 Task: Create a sub task Release to Production / Go Live for the task  Implement a new cloud-based project portfolio management system for a company in the project ArchiTech , assign it to team member softage.5@softage.net and update the status of the sub task to  On Track  , set the priority of the sub task to Low
Action: Mouse moved to (74, 311)
Screenshot: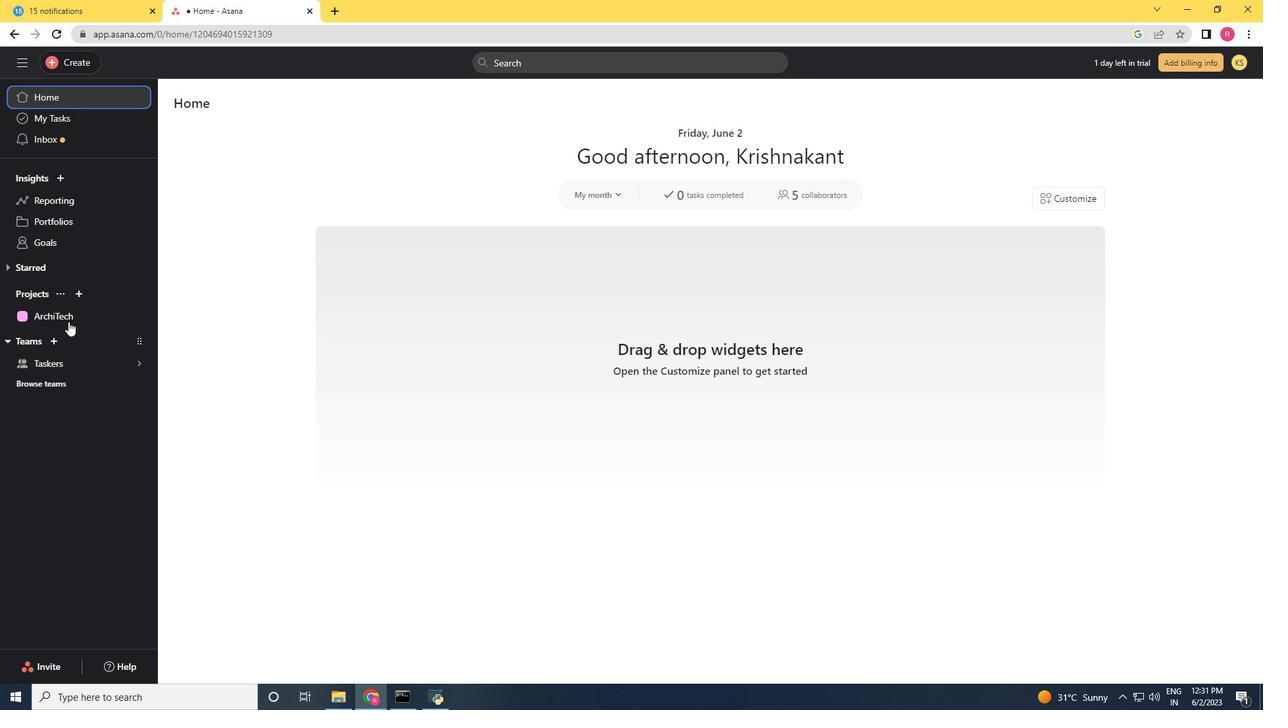 
Action: Mouse pressed left at (74, 311)
Screenshot: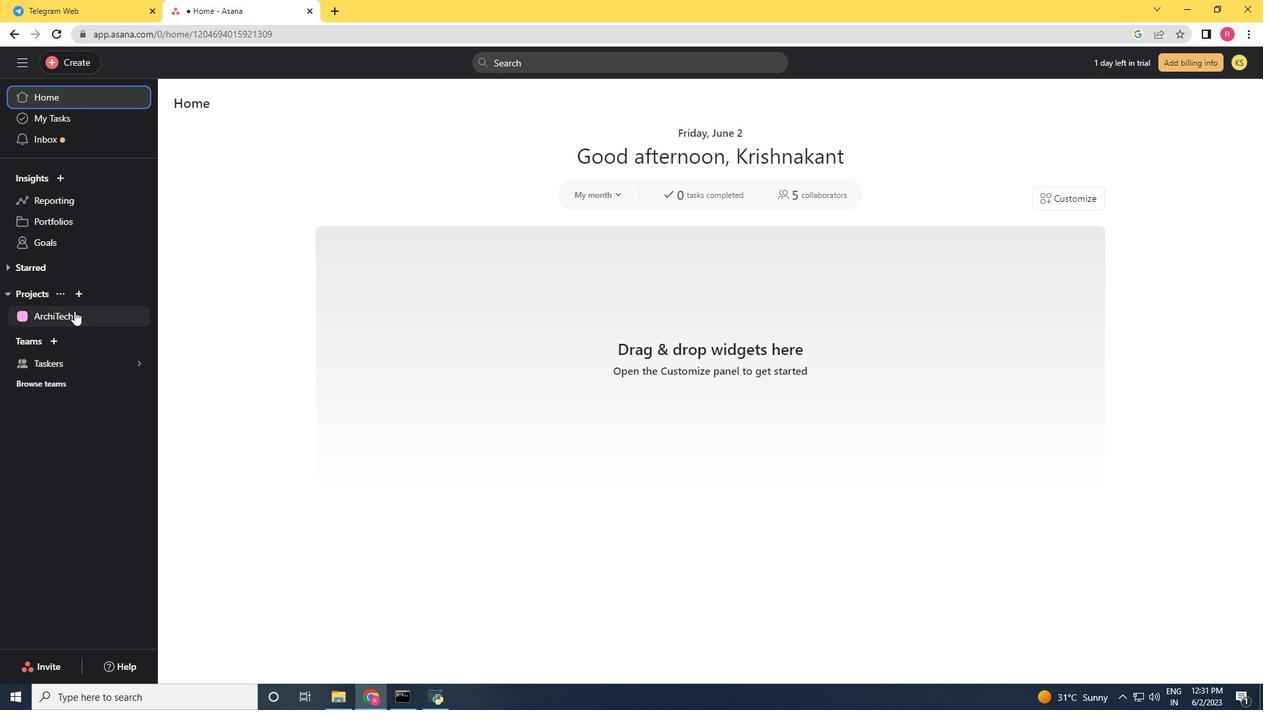 
Action: Mouse moved to (771, 286)
Screenshot: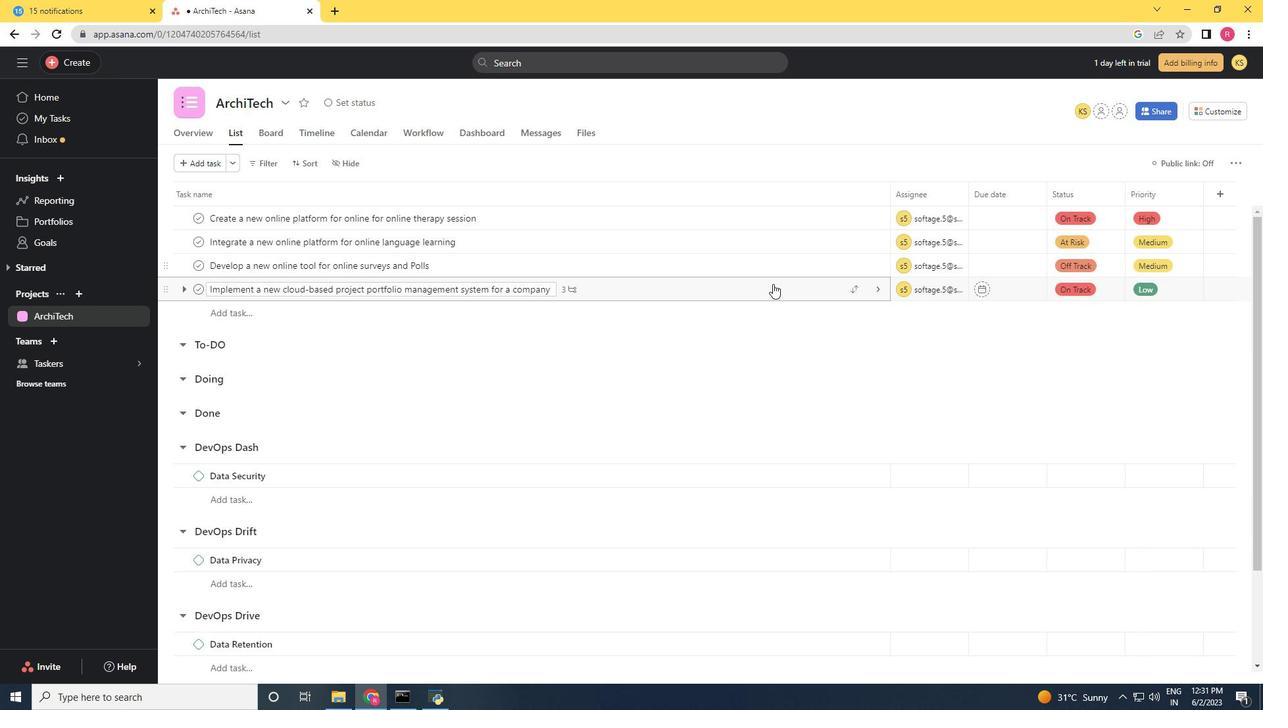 
Action: Mouse pressed left at (771, 286)
Screenshot: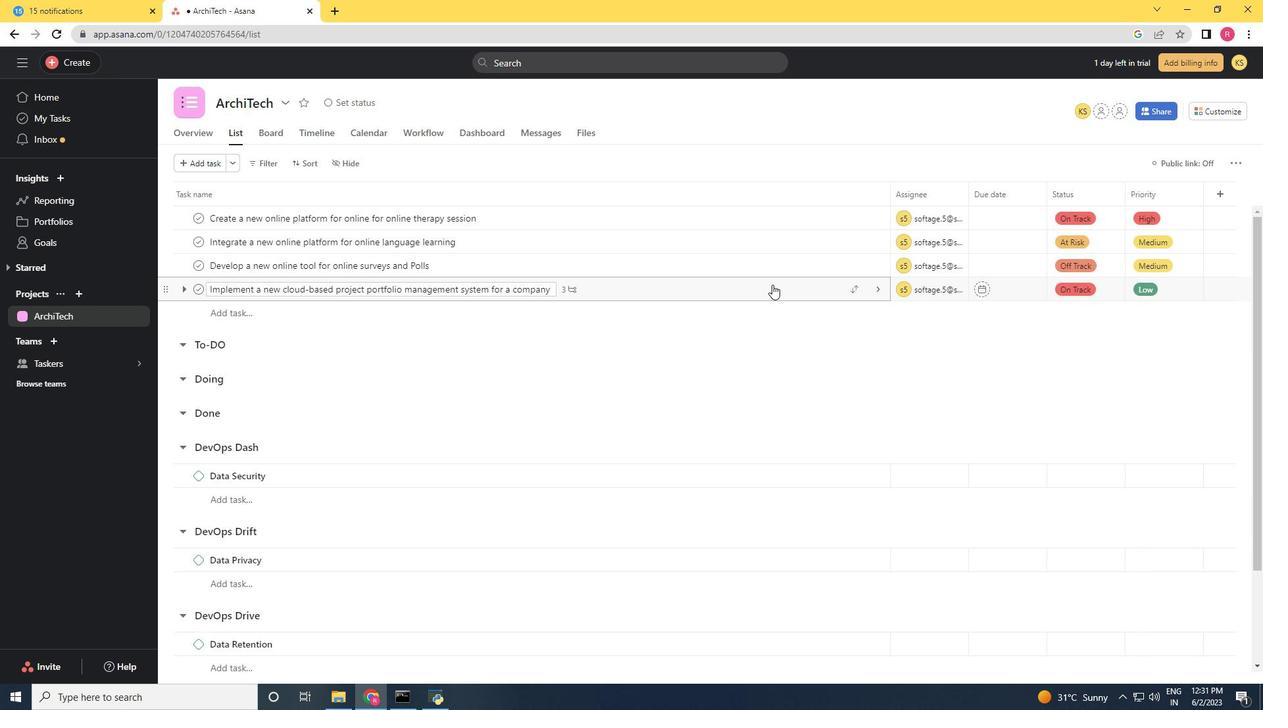 
Action: Mouse moved to (907, 488)
Screenshot: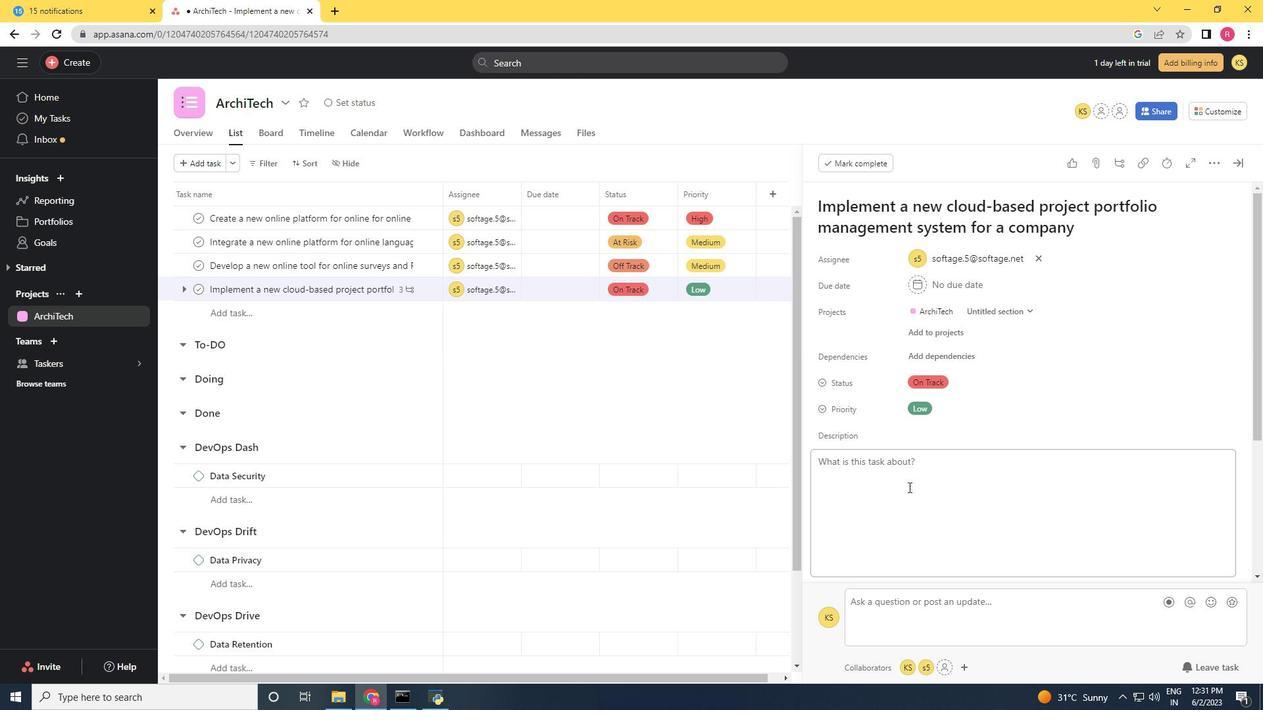 
Action: Mouse scrolled (907, 487) with delta (0, 0)
Screenshot: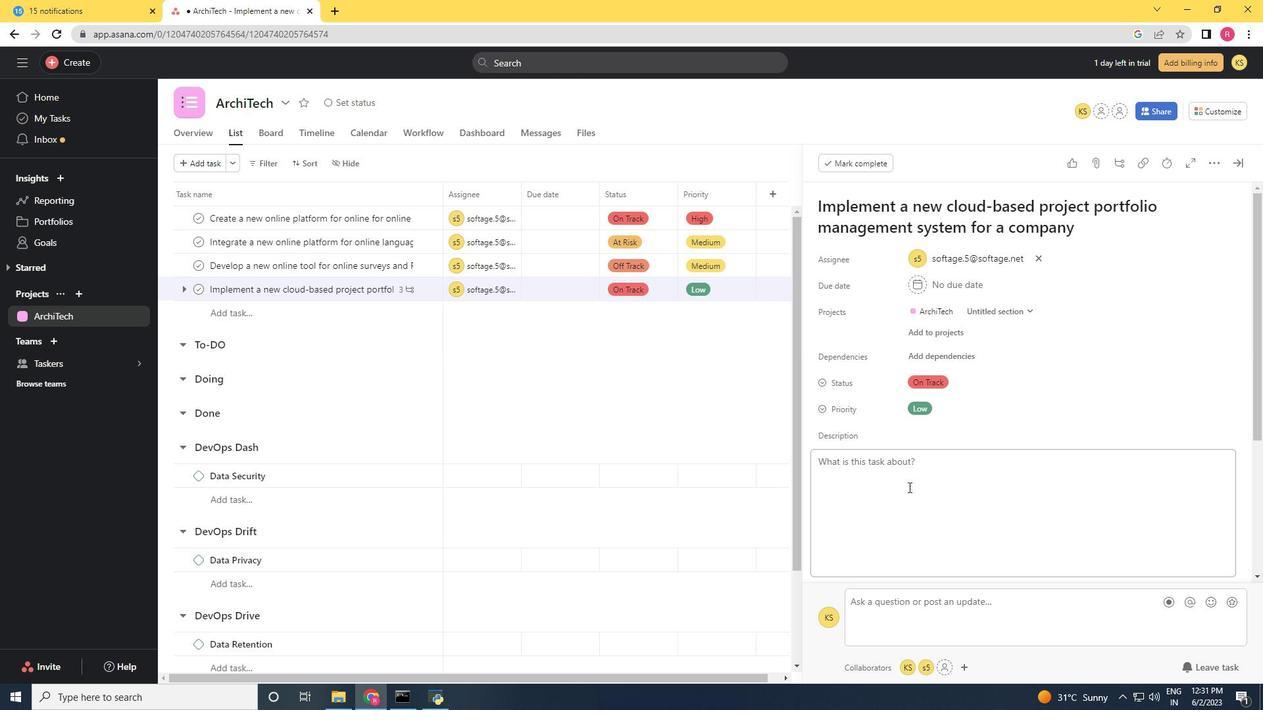 
Action: Mouse scrolled (907, 487) with delta (0, 0)
Screenshot: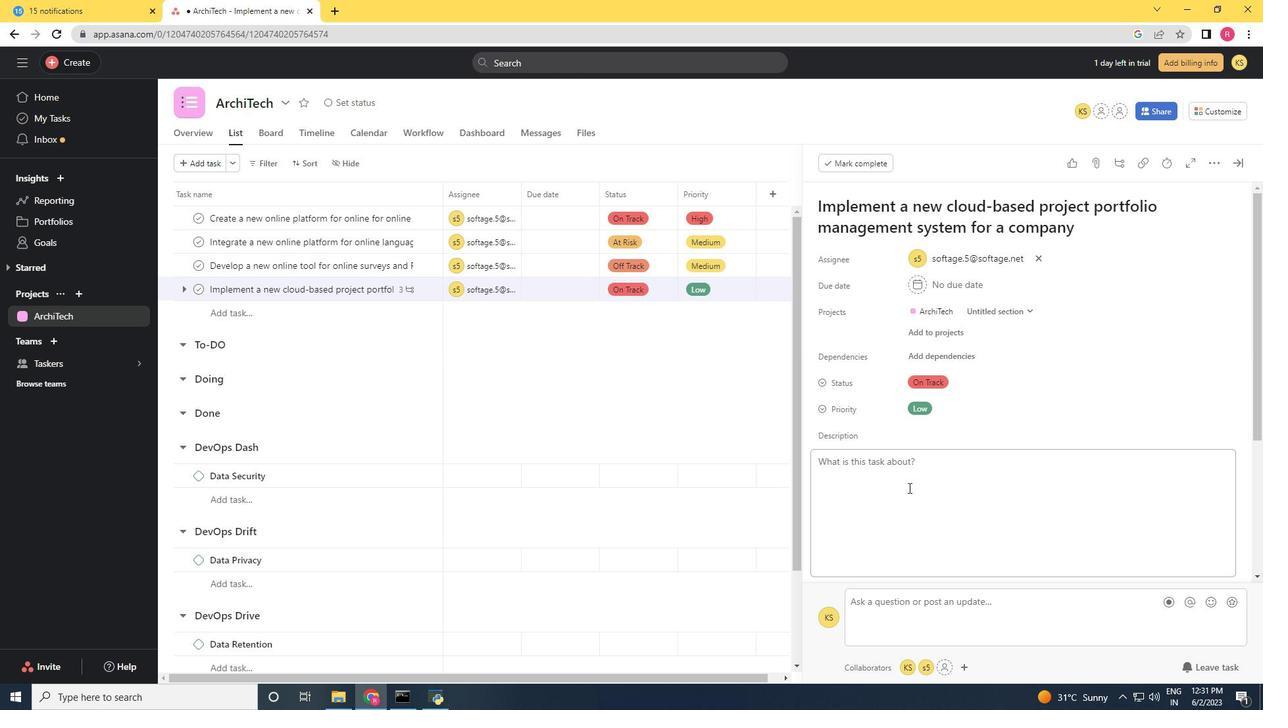 
Action: Mouse moved to (907, 489)
Screenshot: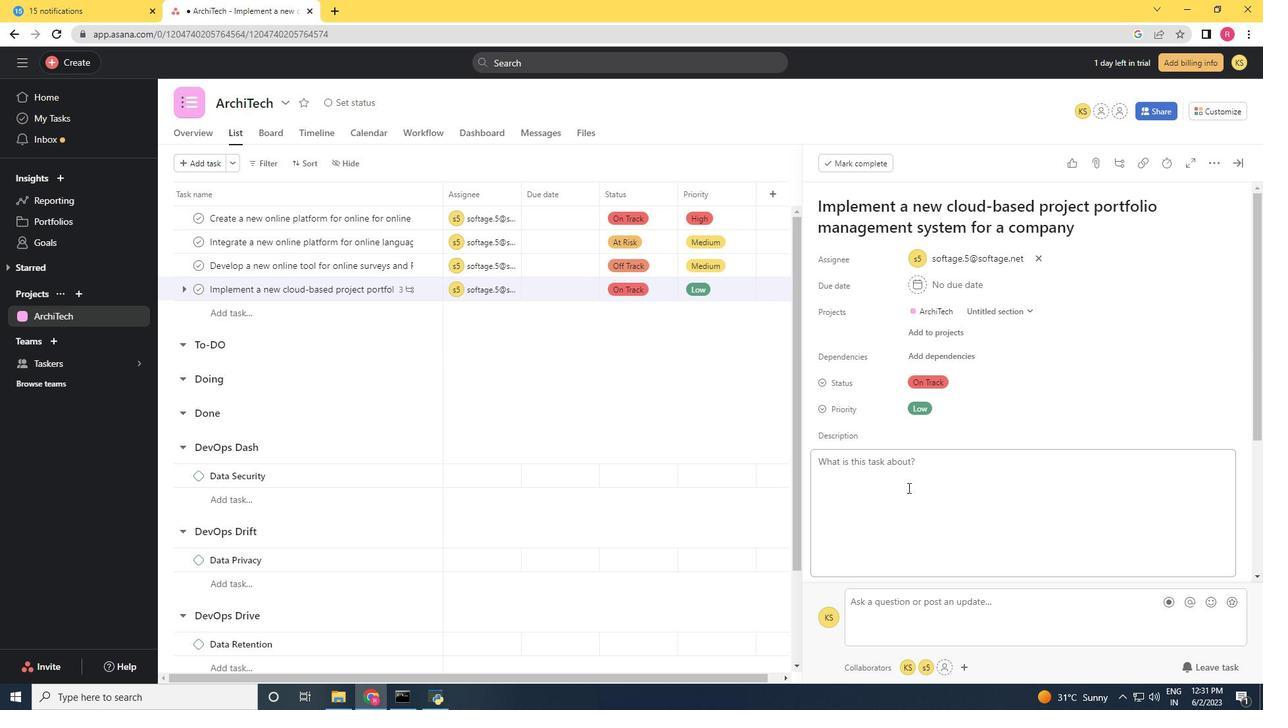 
Action: Mouse scrolled (907, 488) with delta (0, 0)
Screenshot: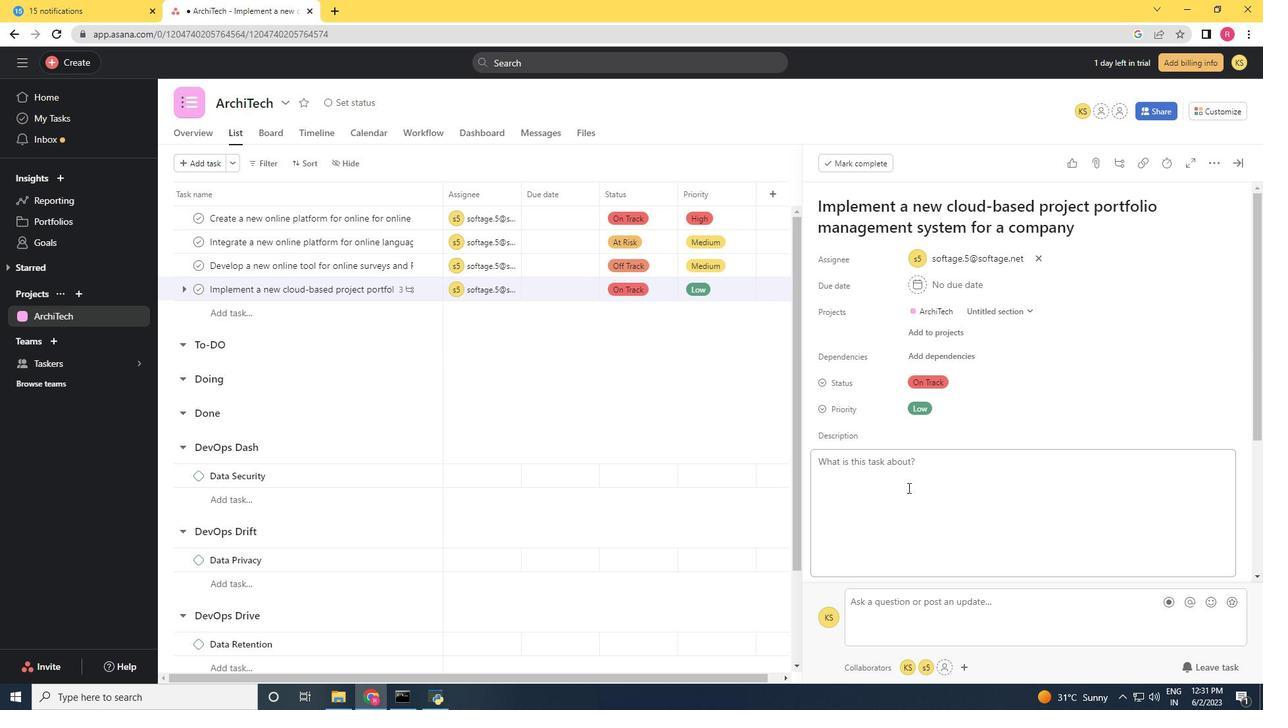
Action: Mouse moved to (862, 495)
Screenshot: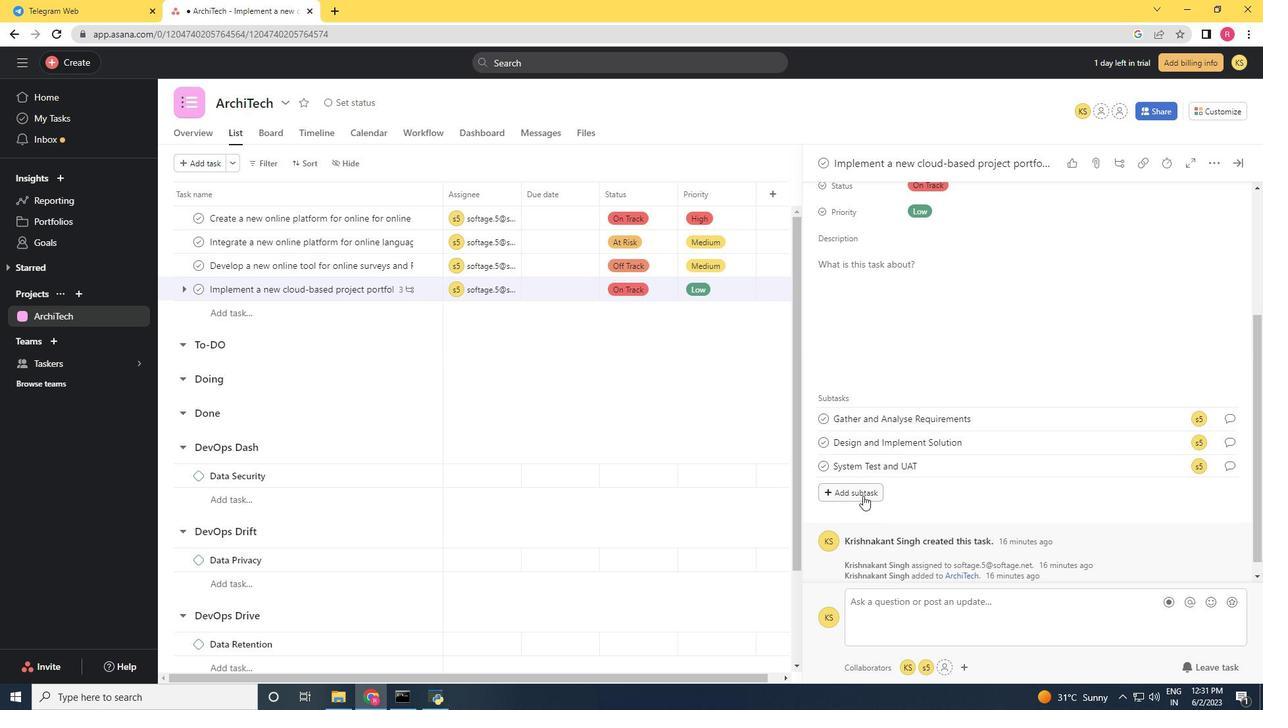 
Action: Mouse pressed left at (862, 495)
Screenshot: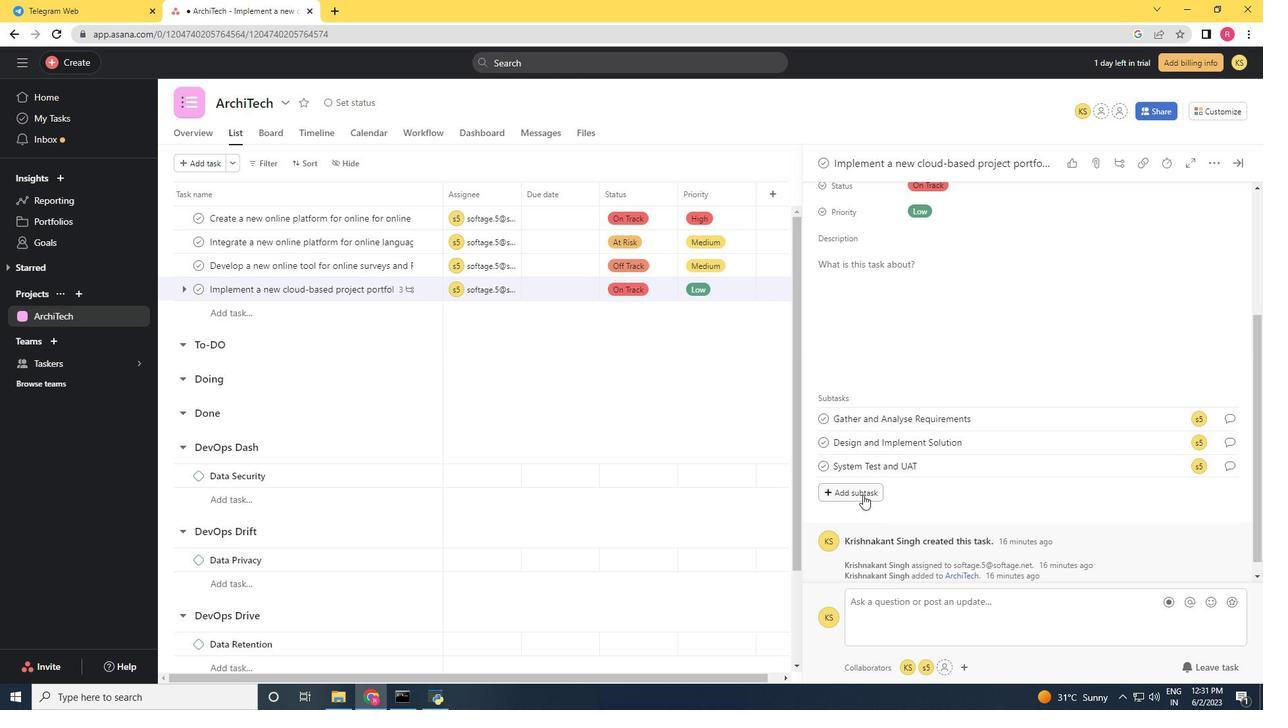 
Action: Mouse moved to (1212, 626)
Screenshot: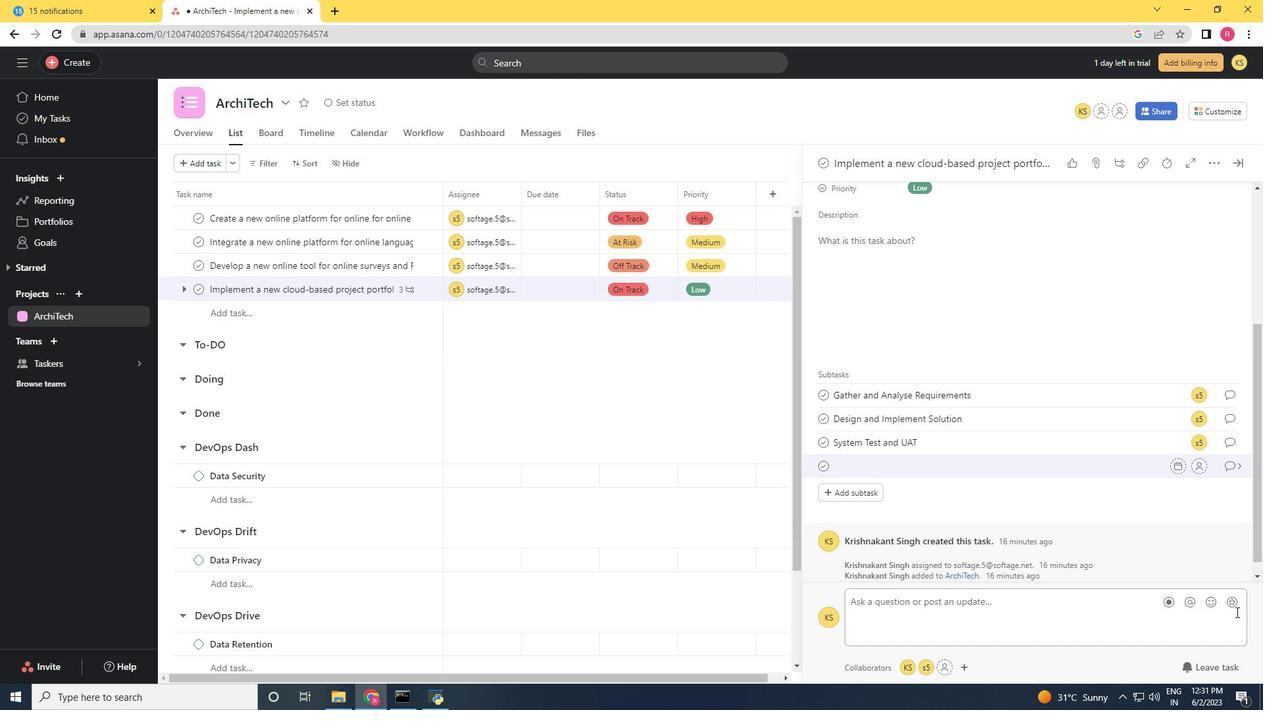 
Action: Key pressed <Key.shift><Key.shift><Key.shift>Release<Key.space>to<Key.space><Key.shift><Key.shift><Key.shift><Key.shift><Key.shift><Key.shift><Key.shift><Key.shift><Key.shift><Key.shift><Key.shift><Key.shift><Key.shift><Key.shift><Key.shift><Key.shift><Key.shift><Key.shift><Key.shift><Key.shift><Key.shift><Key.shift><Key.shift>Production<Key.space>/<Key.space><Key.shift>Go<Key.space><Key.shift>Live
Screenshot: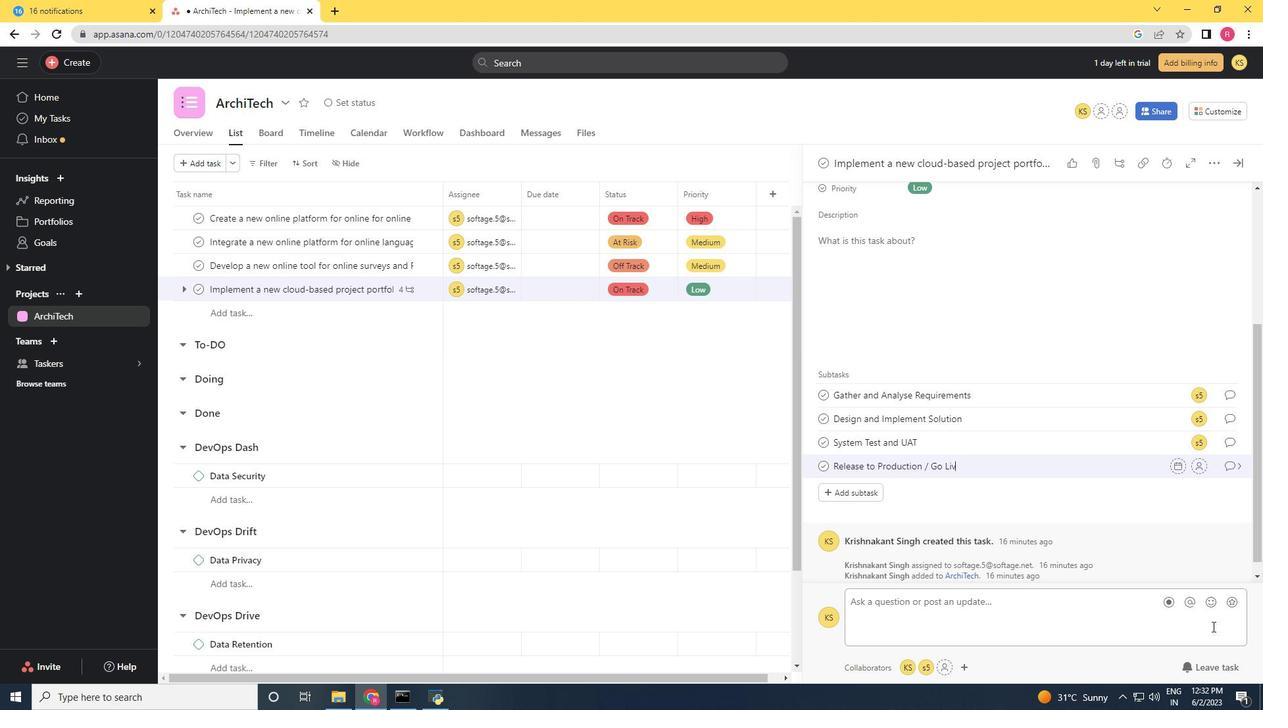 
Action: Mouse moved to (1199, 465)
Screenshot: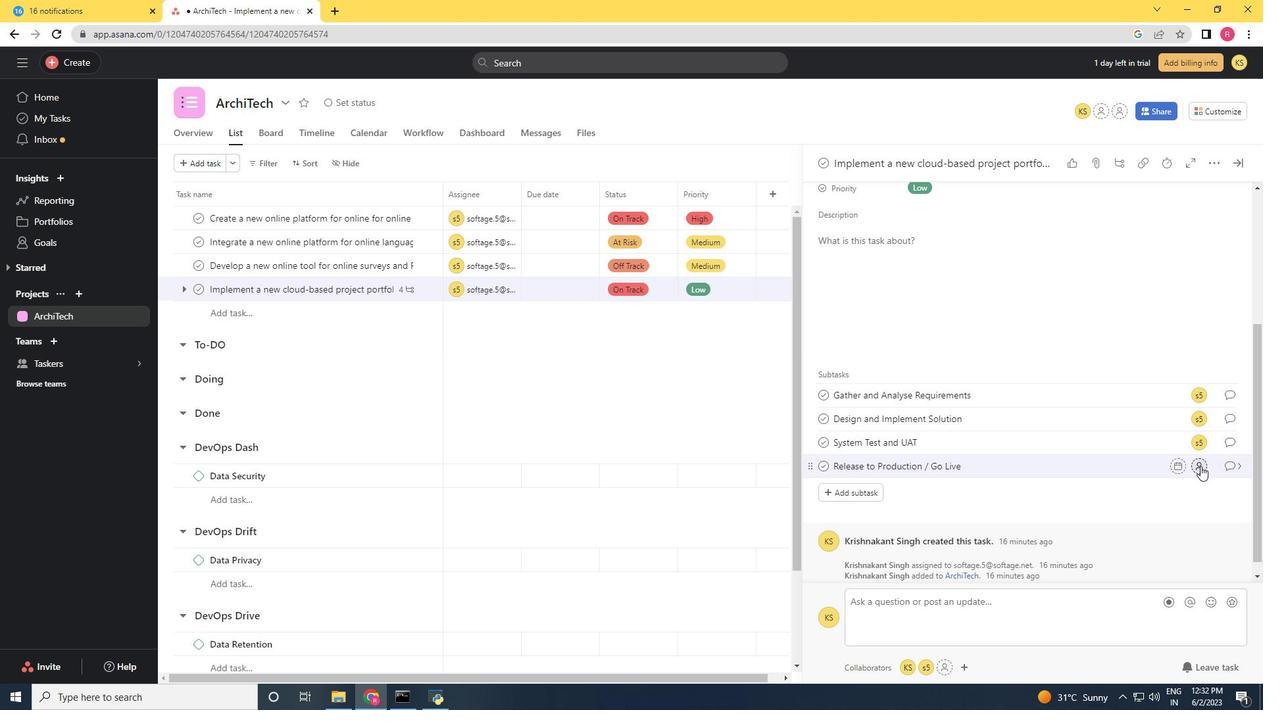 
Action: Mouse pressed left at (1199, 465)
Screenshot: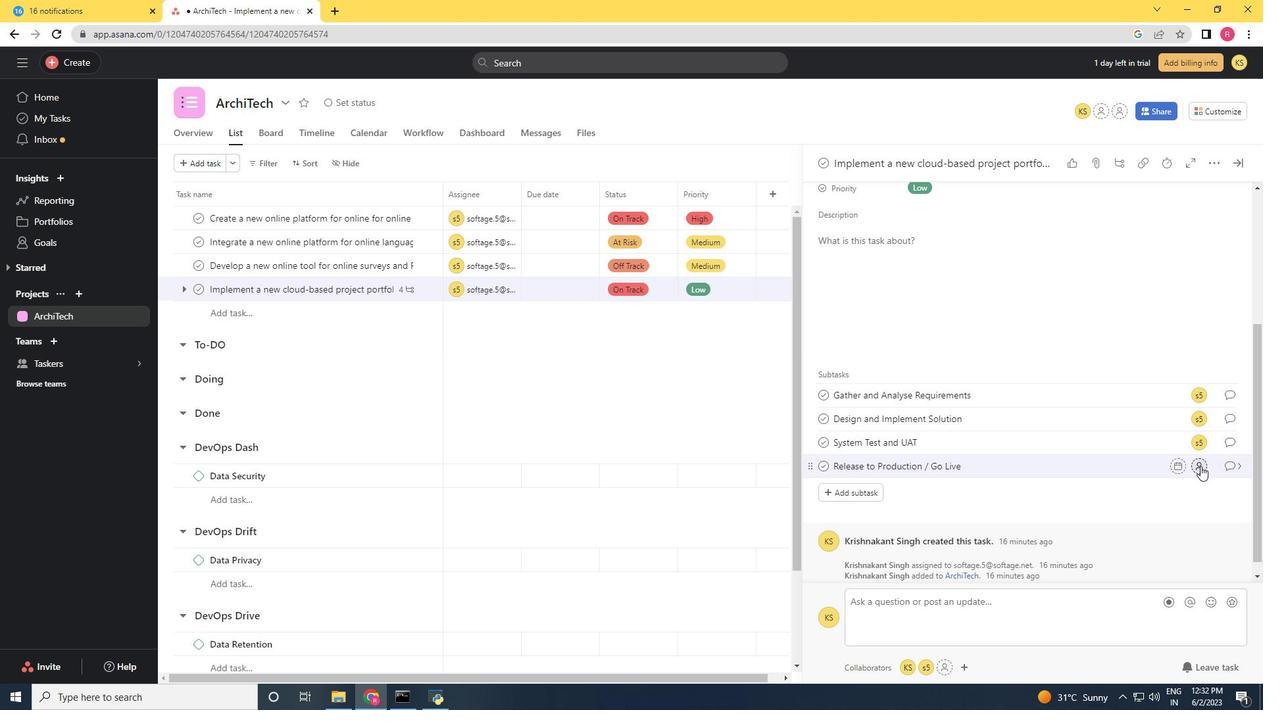 
Action: Mouse moved to (1118, 475)
Screenshot: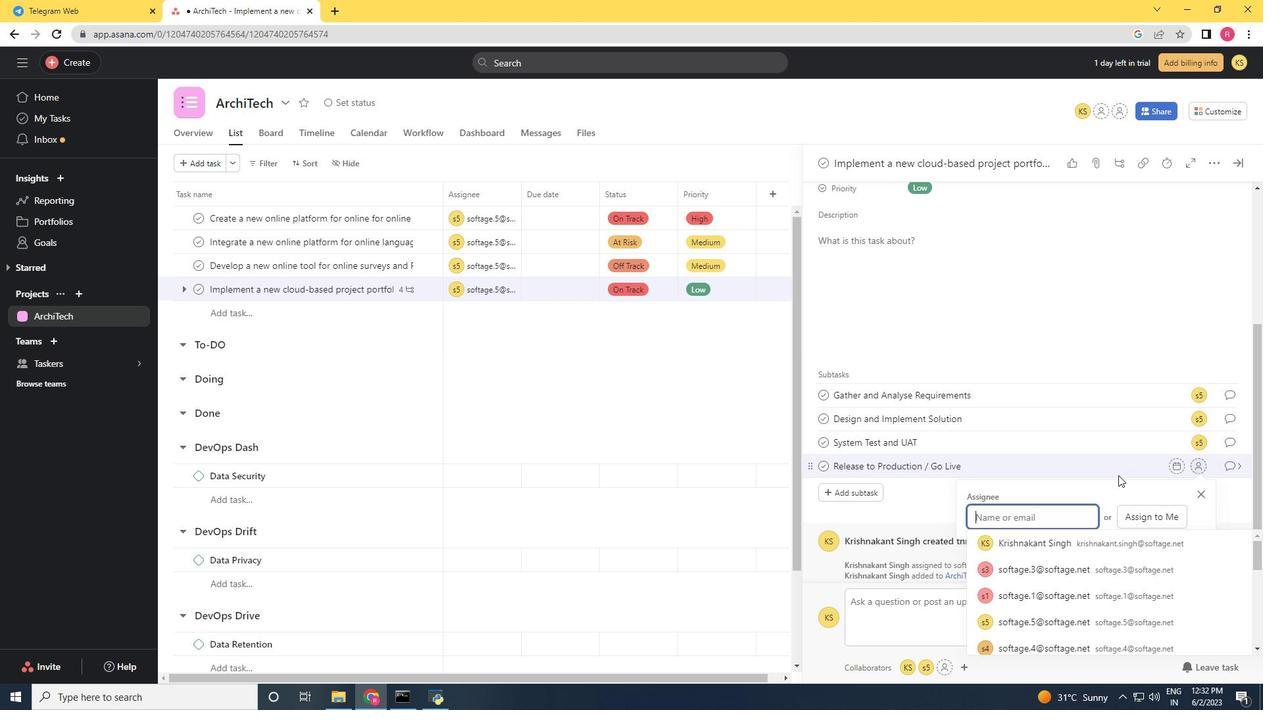 
Action: Key pressed softage.5<Key.shift>@softage.net
Screenshot: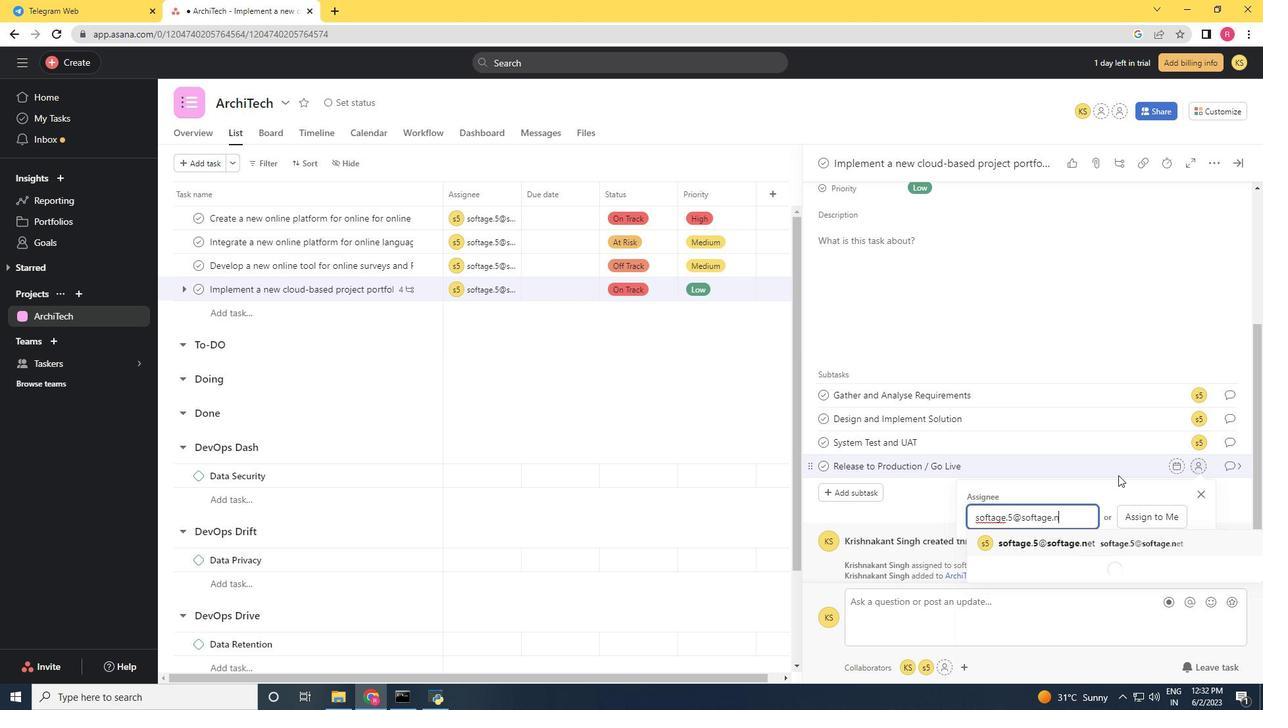 
Action: Mouse moved to (1057, 536)
Screenshot: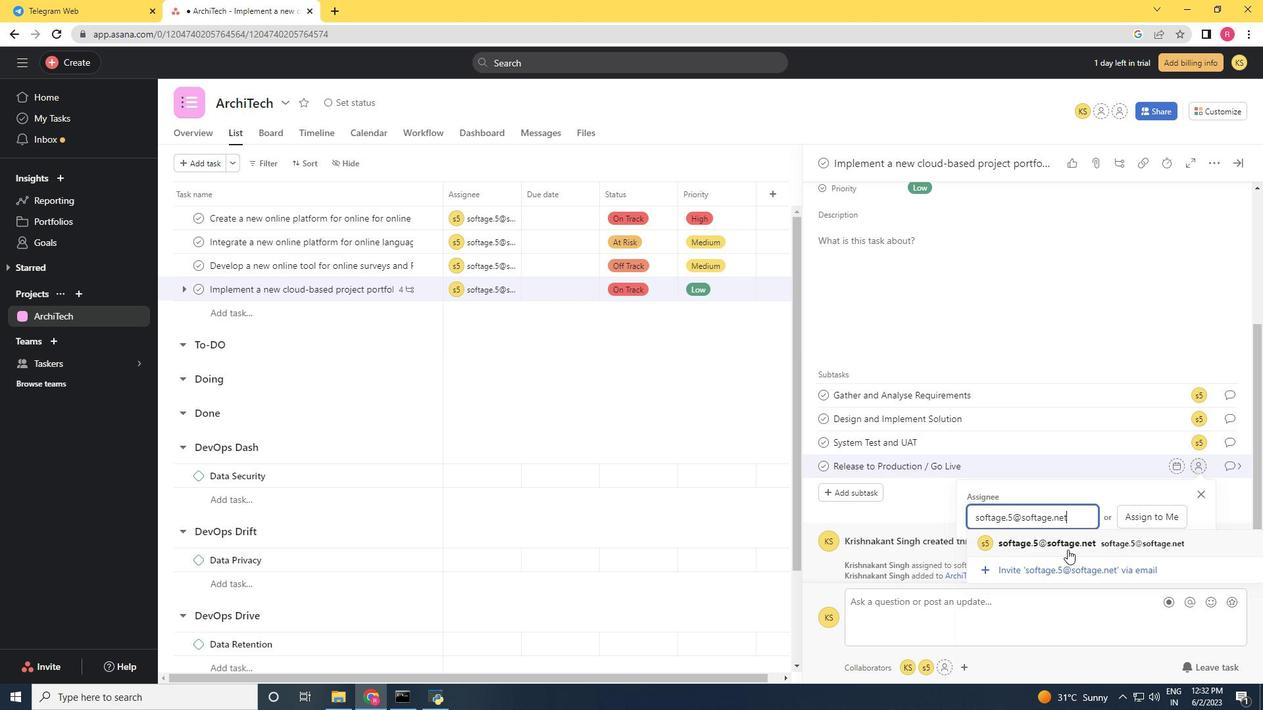 
Action: Mouse pressed left at (1057, 536)
Screenshot: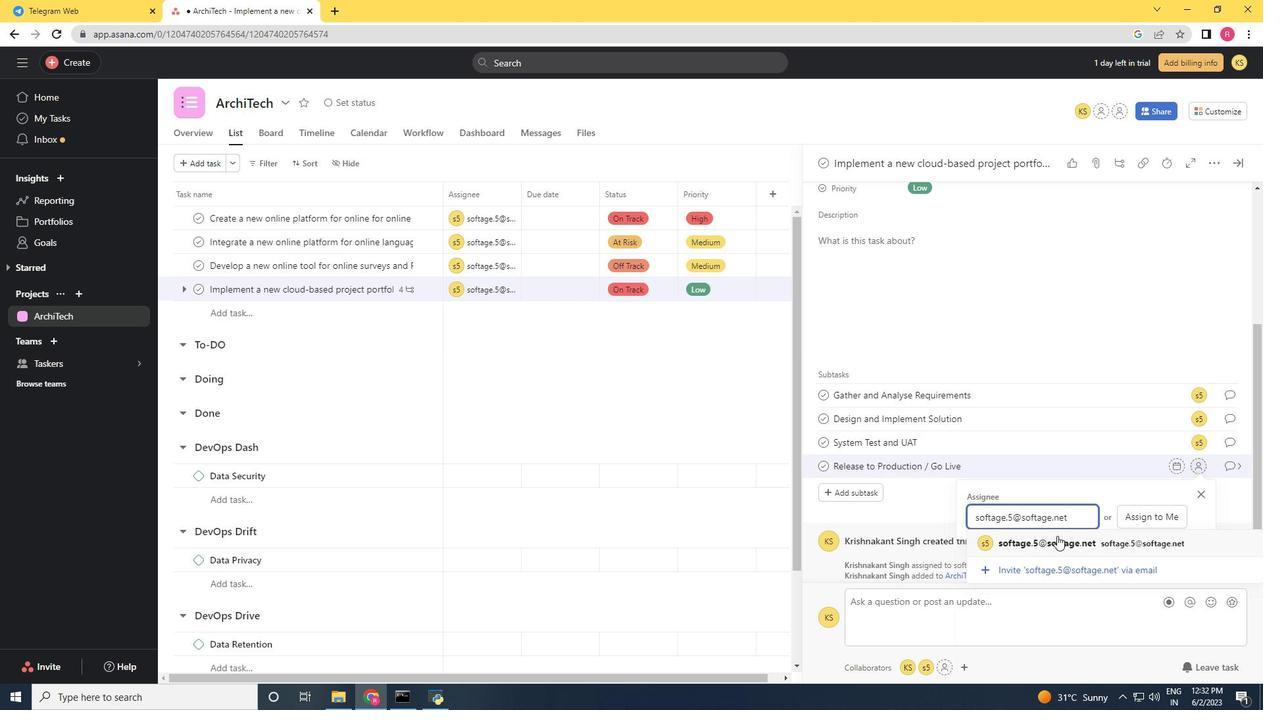 
Action: Mouse moved to (1228, 463)
Screenshot: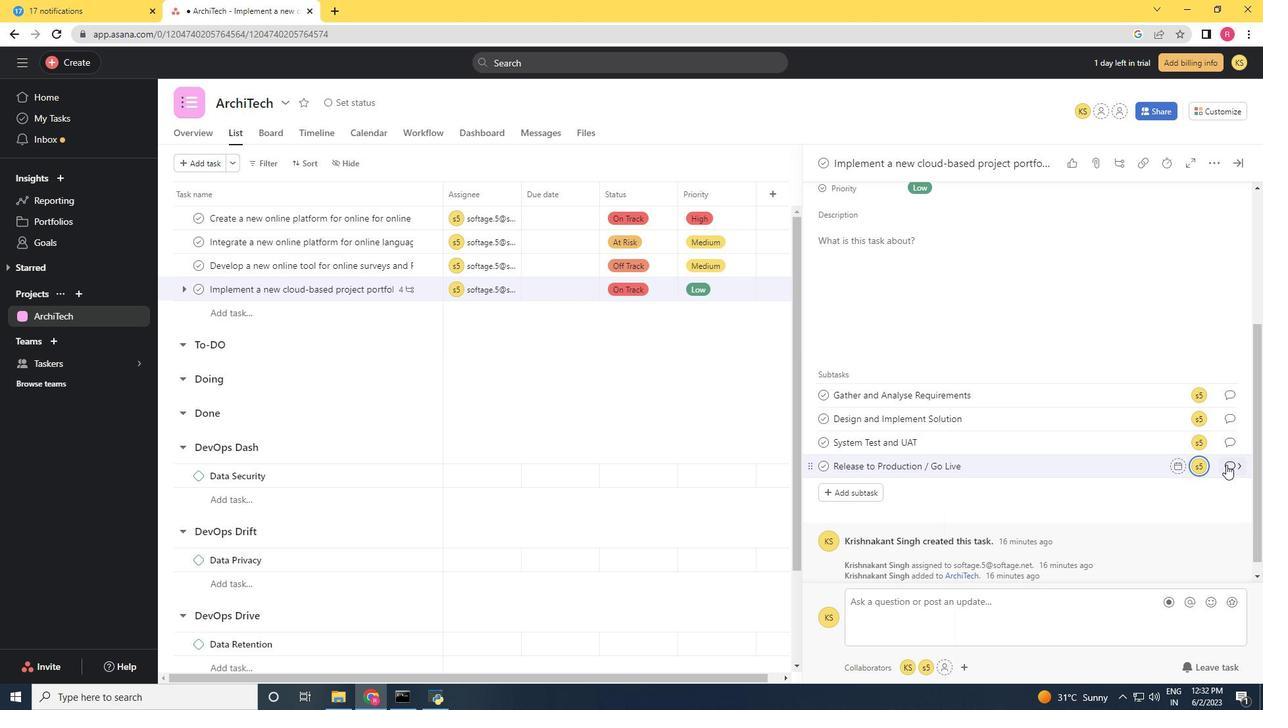 
Action: Mouse pressed left at (1228, 463)
Screenshot: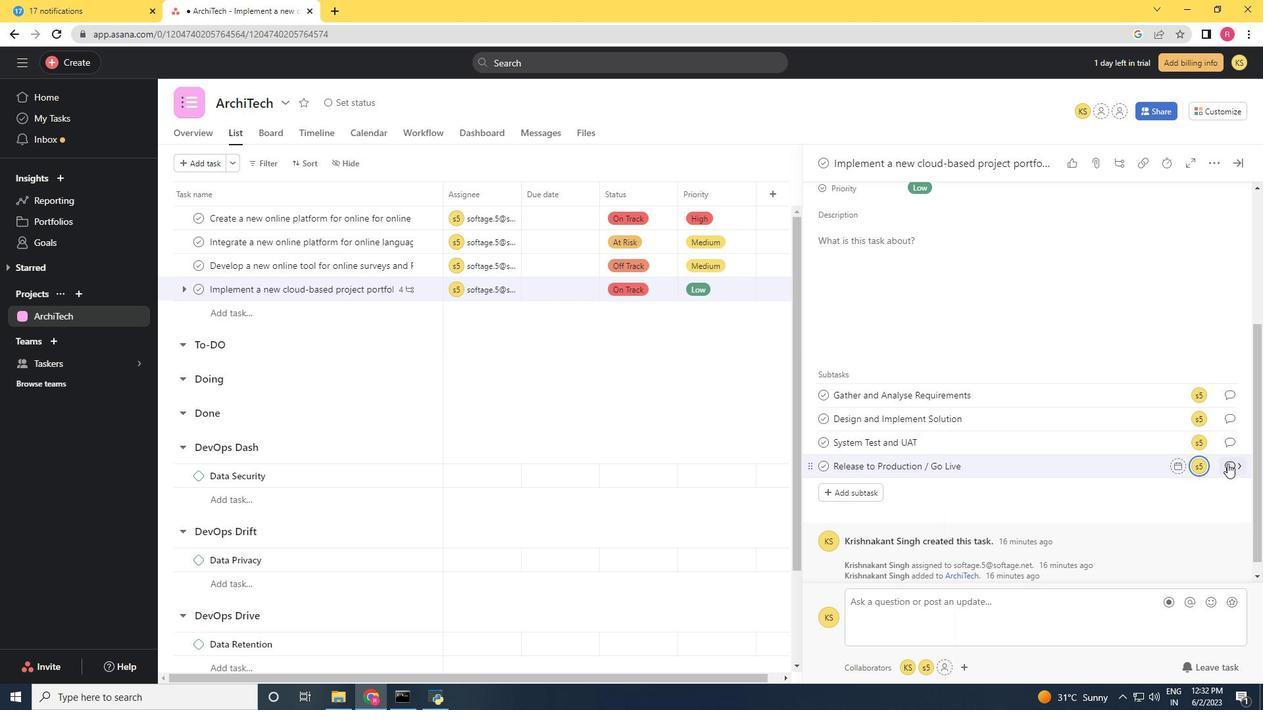 
Action: Mouse moved to (869, 344)
Screenshot: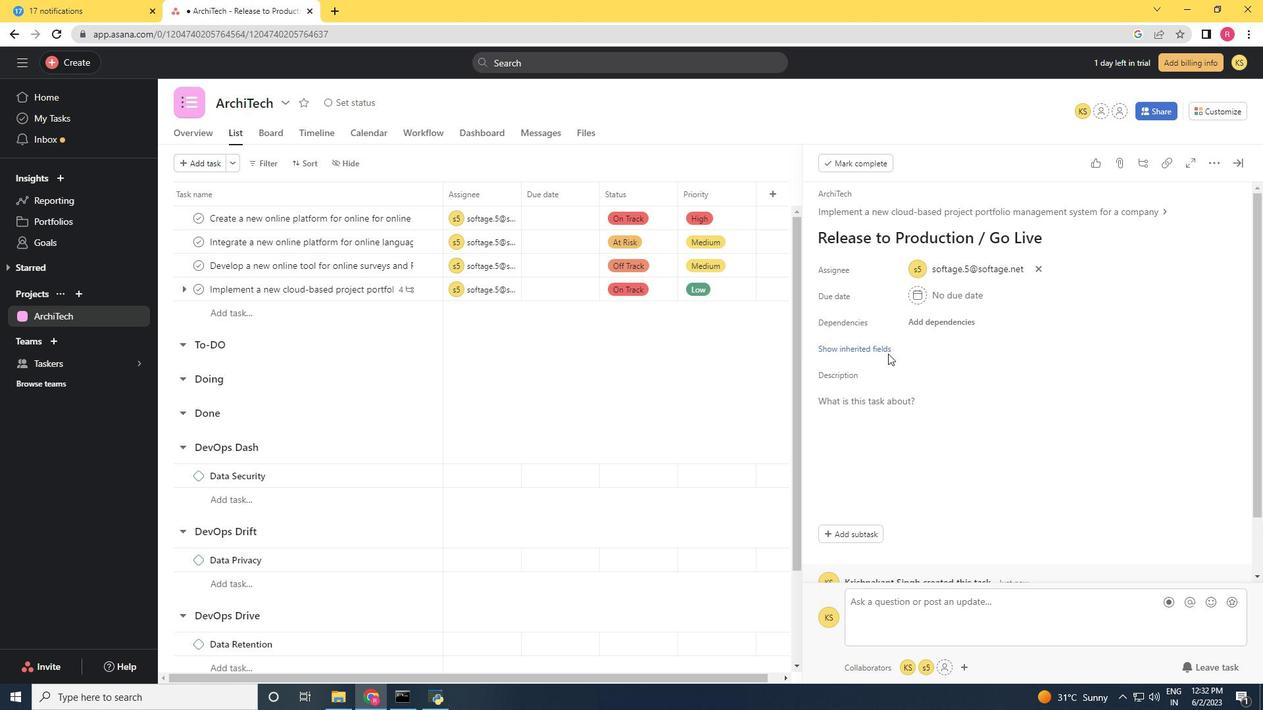 
Action: Mouse pressed left at (869, 344)
Screenshot: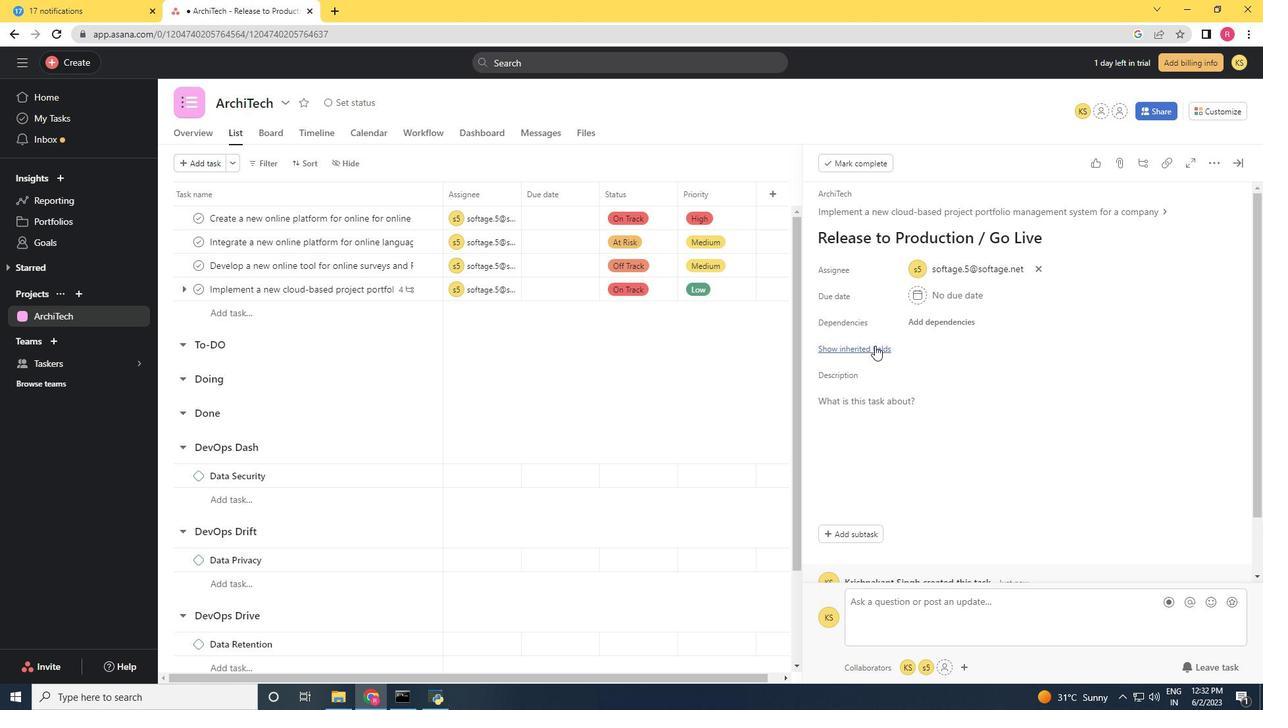 
Action: Mouse moved to (924, 379)
Screenshot: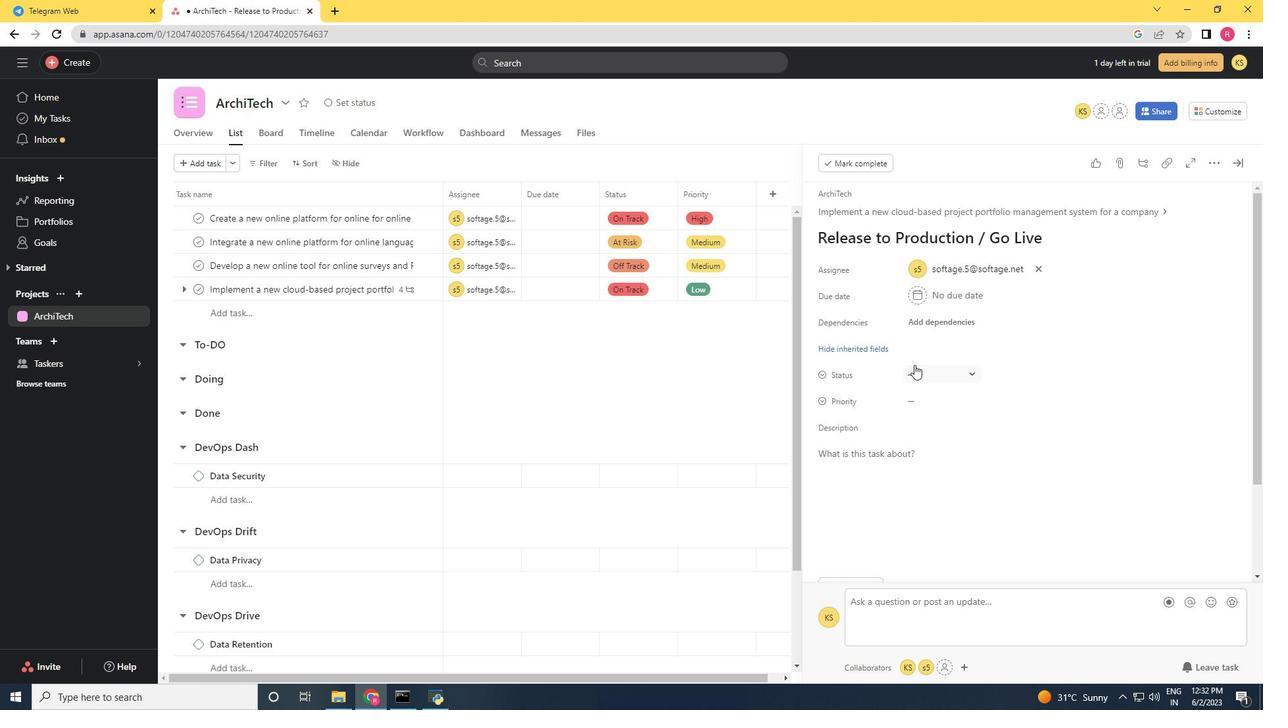 
Action: Mouse pressed left at (924, 379)
Screenshot: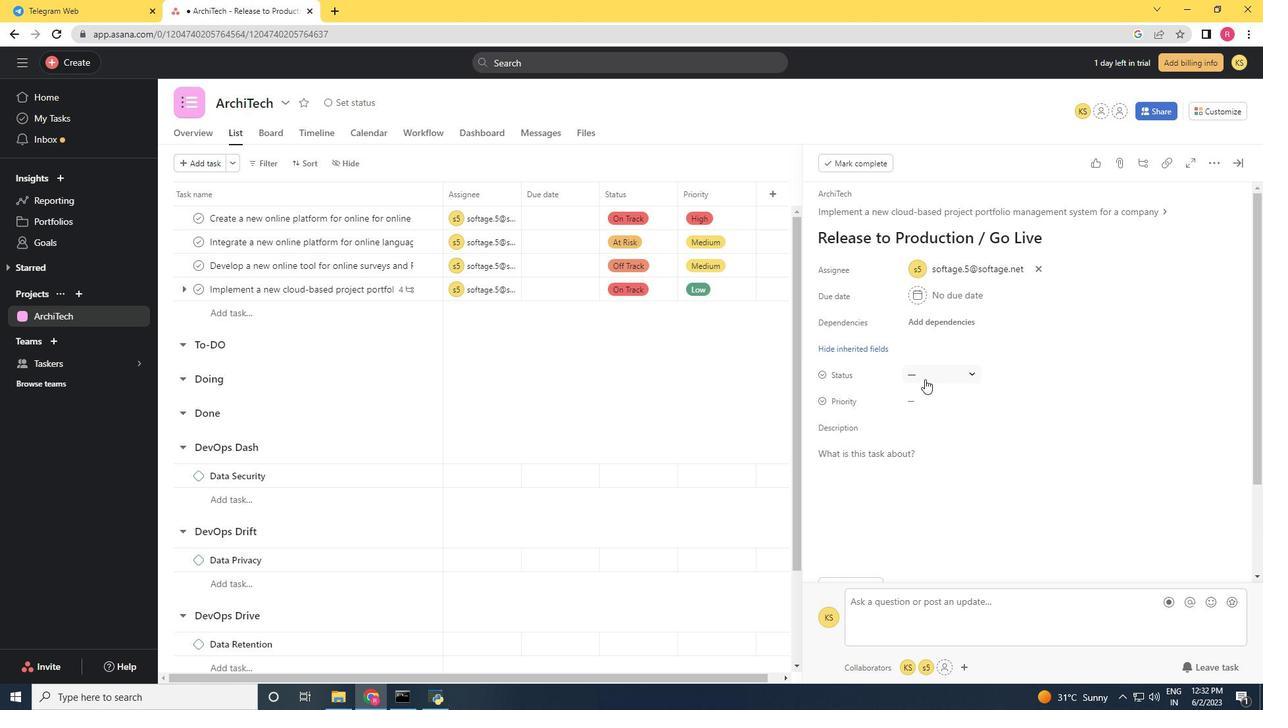 
Action: Mouse moved to (944, 421)
Screenshot: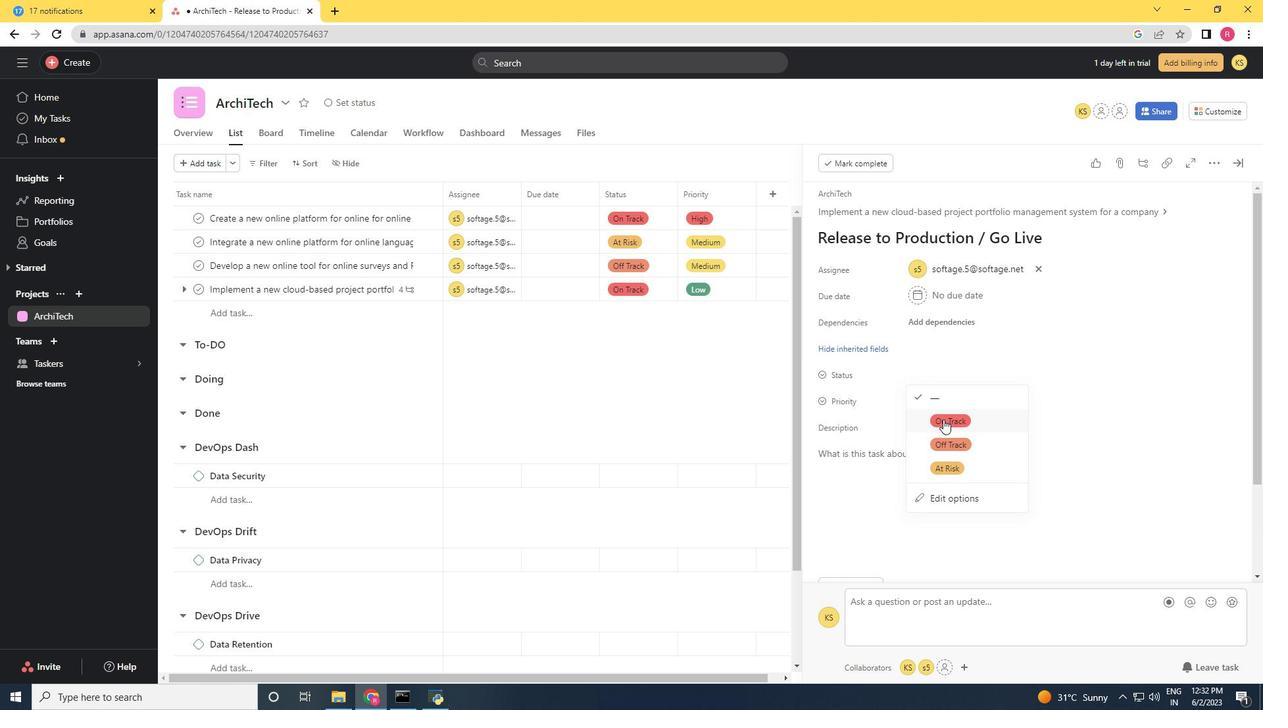 
Action: Mouse pressed left at (944, 421)
Screenshot: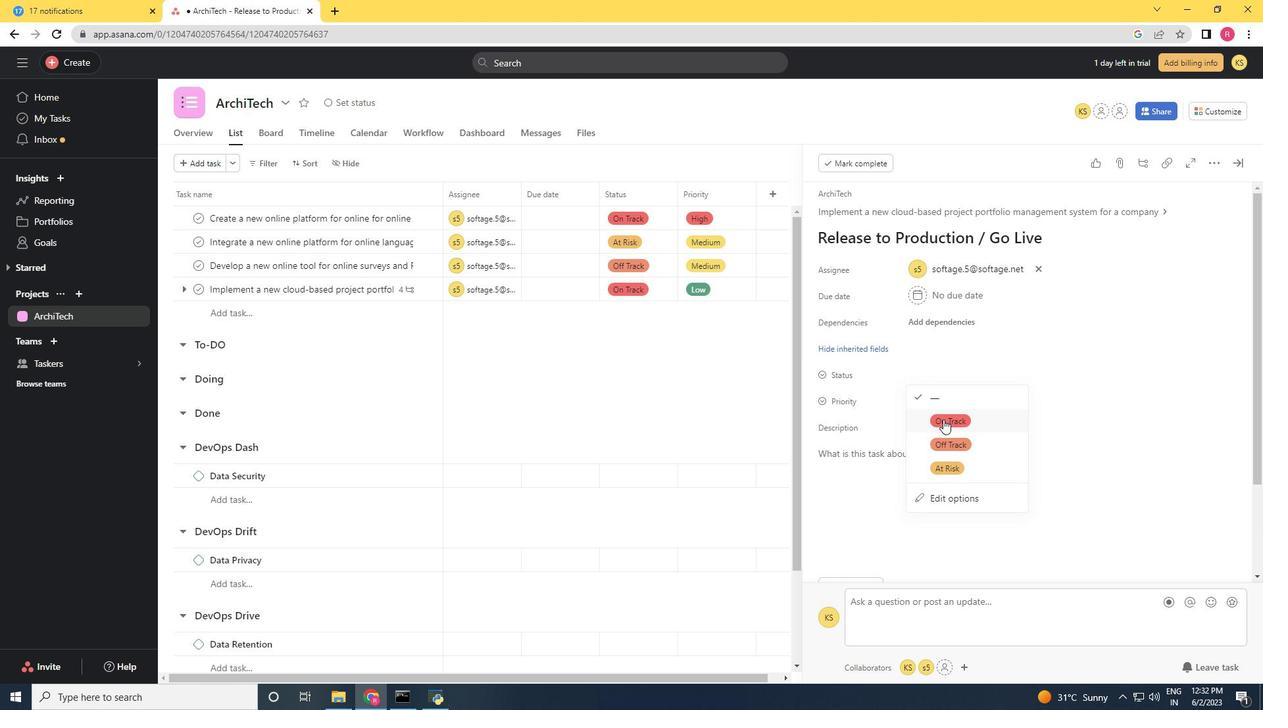 
Action: Mouse moved to (915, 392)
Screenshot: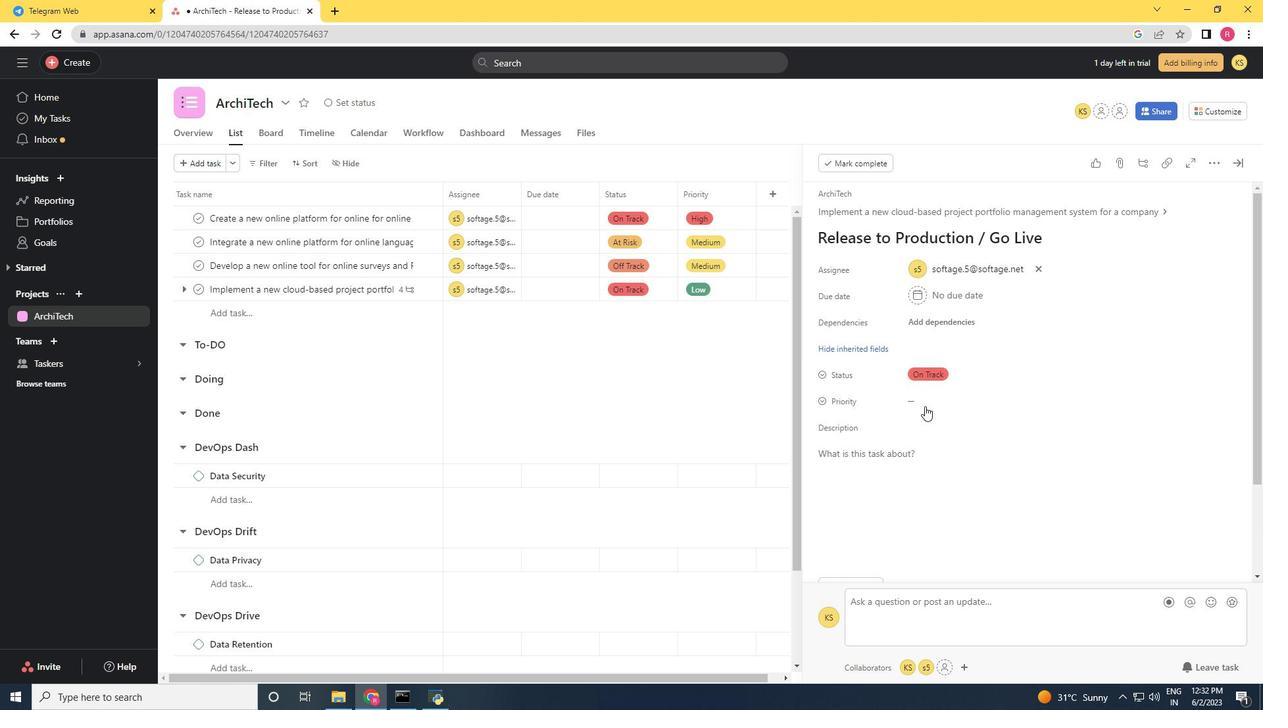
Action: Mouse pressed left at (915, 392)
Screenshot: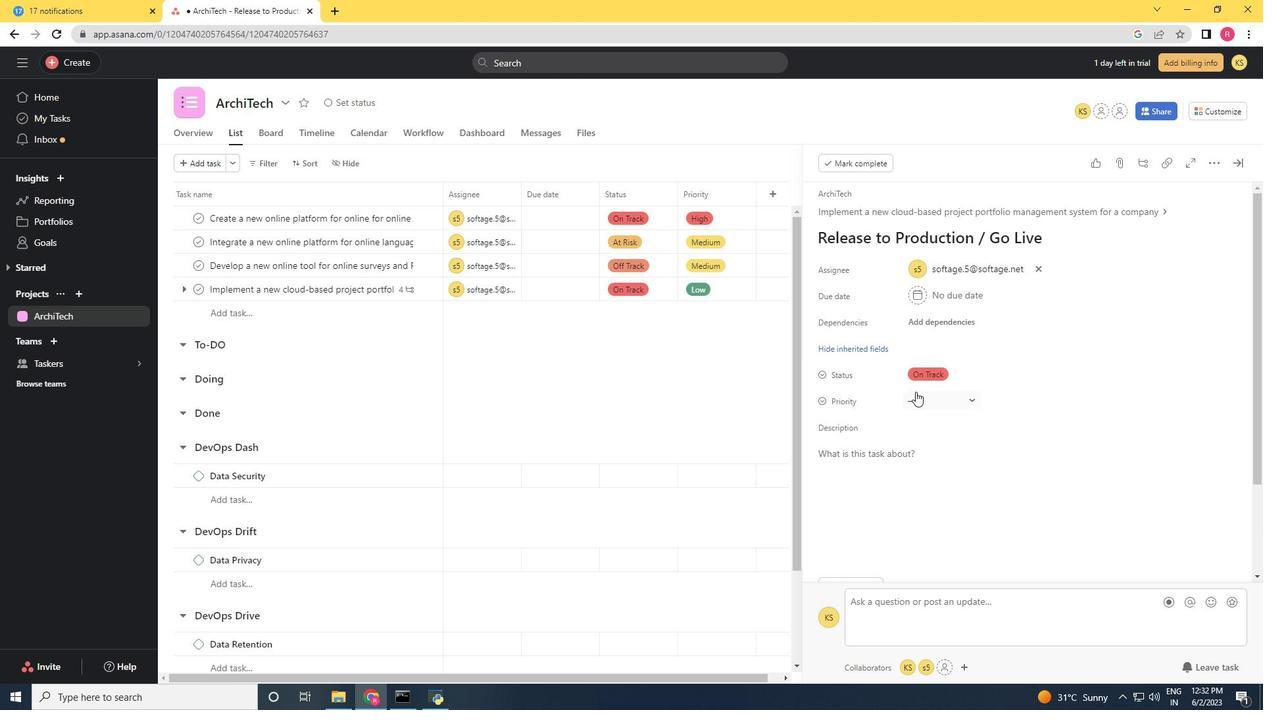 
Action: Mouse moved to (952, 503)
Screenshot: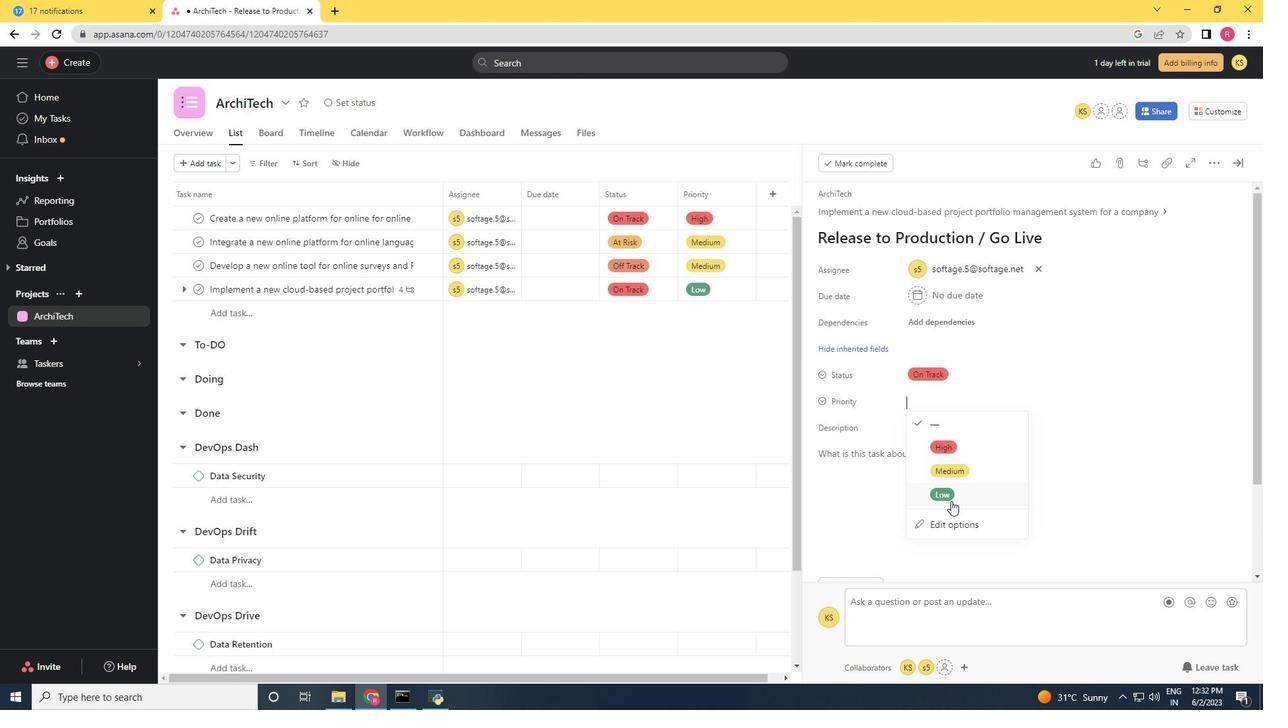 
Action: Mouse pressed left at (952, 503)
Screenshot: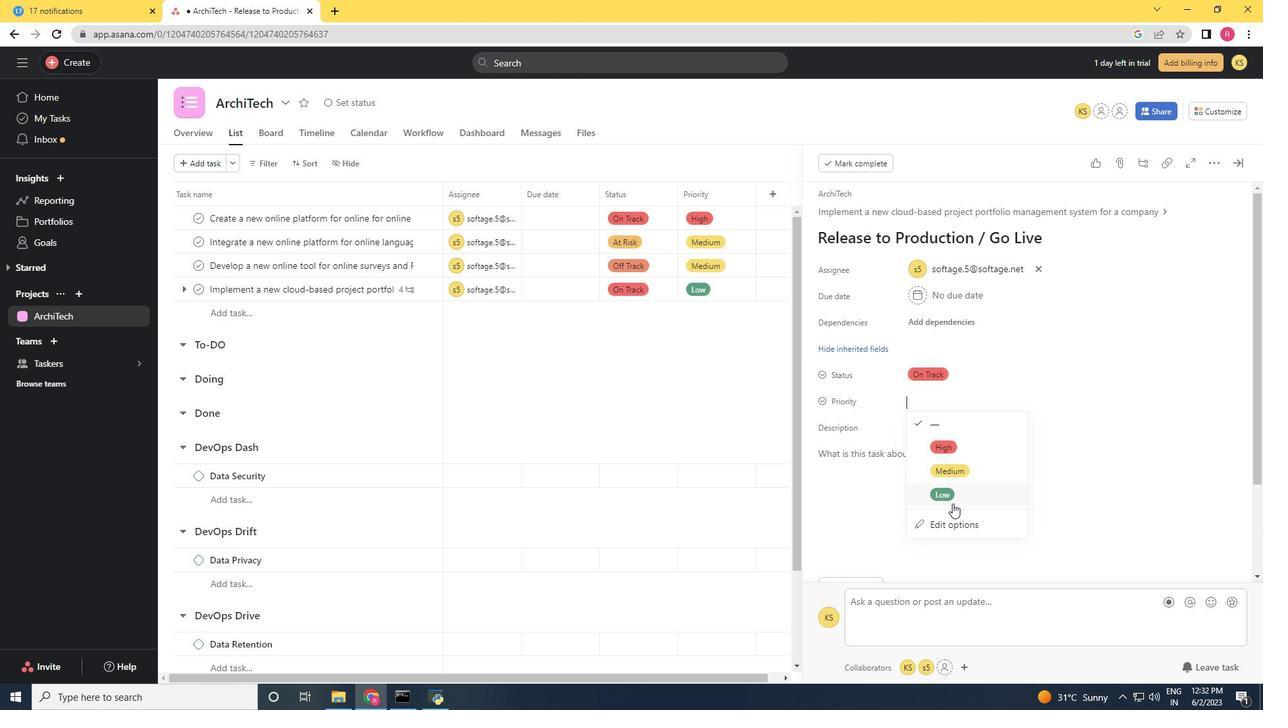 
Action: Mouse moved to (944, 488)
Screenshot: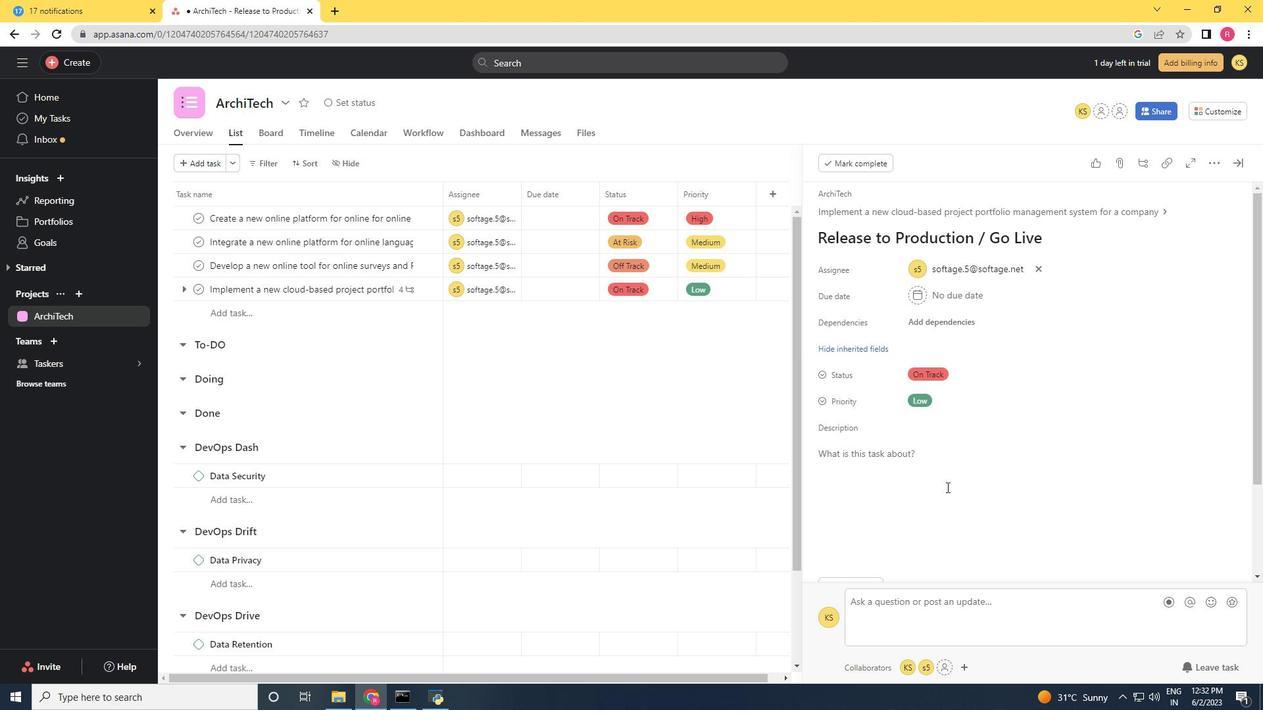 
